 Task: Copy the link of Memphis, Tennessee, United States to share the place.
Action: Mouse moved to (348, 111)
Screenshot: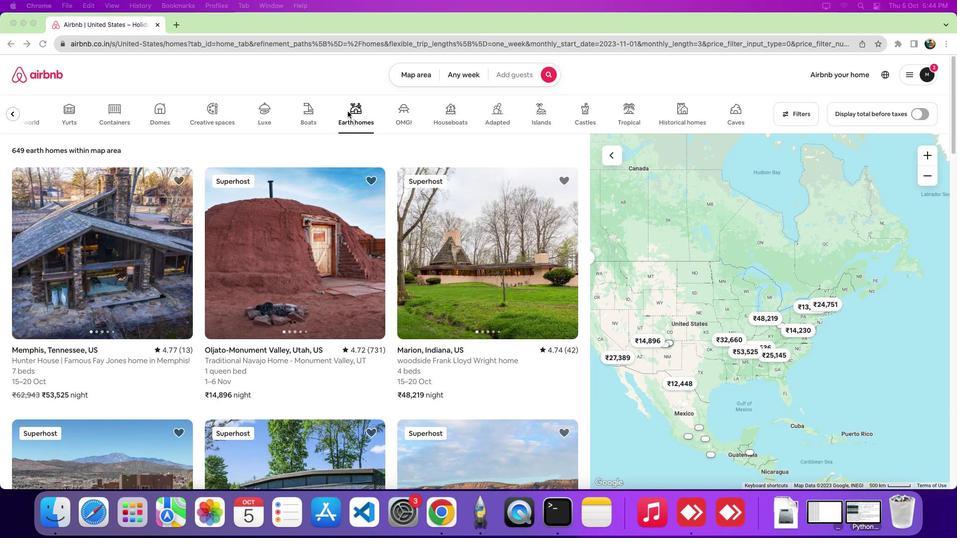 
Action: Mouse pressed left at (348, 111)
Screenshot: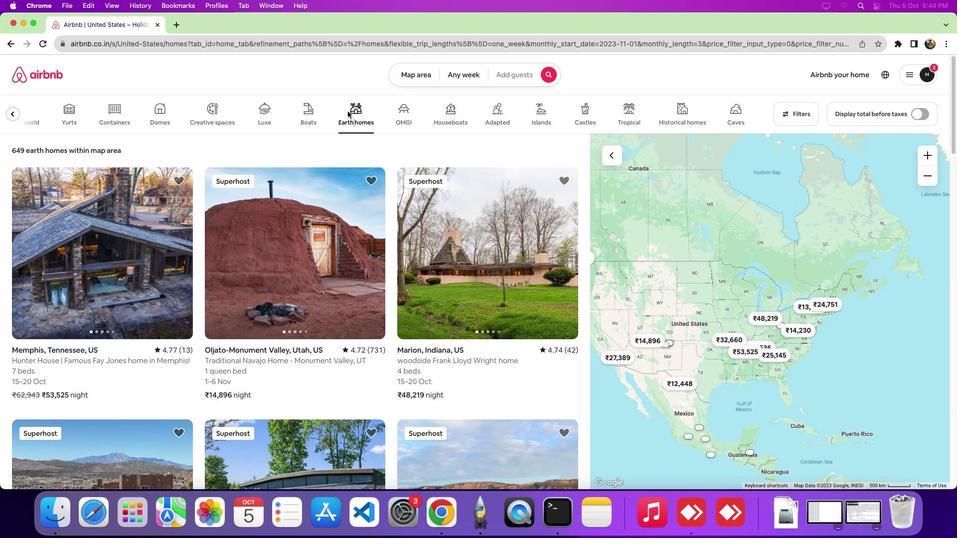 
Action: Mouse moved to (170, 269)
Screenshot: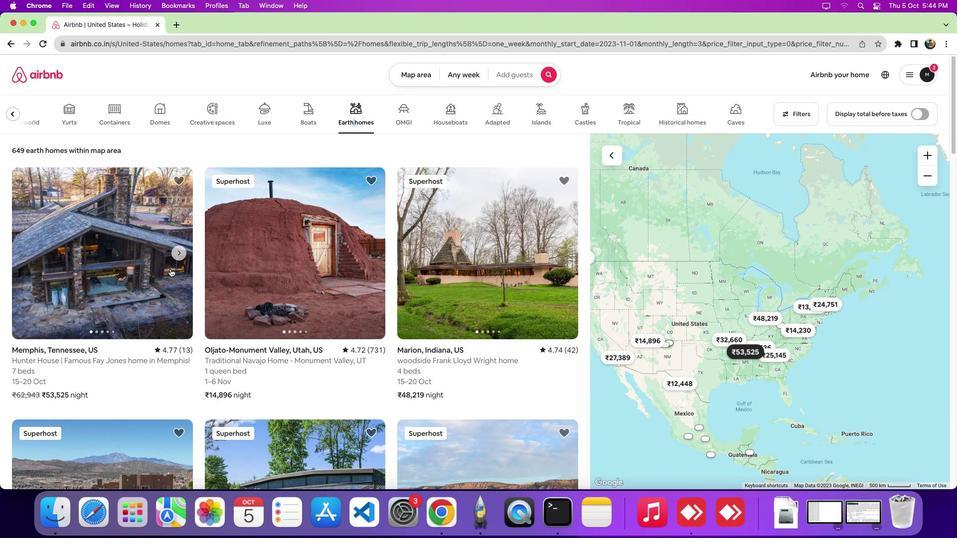 
Action: Mouse pressed left at (170, 269)
Screenshot: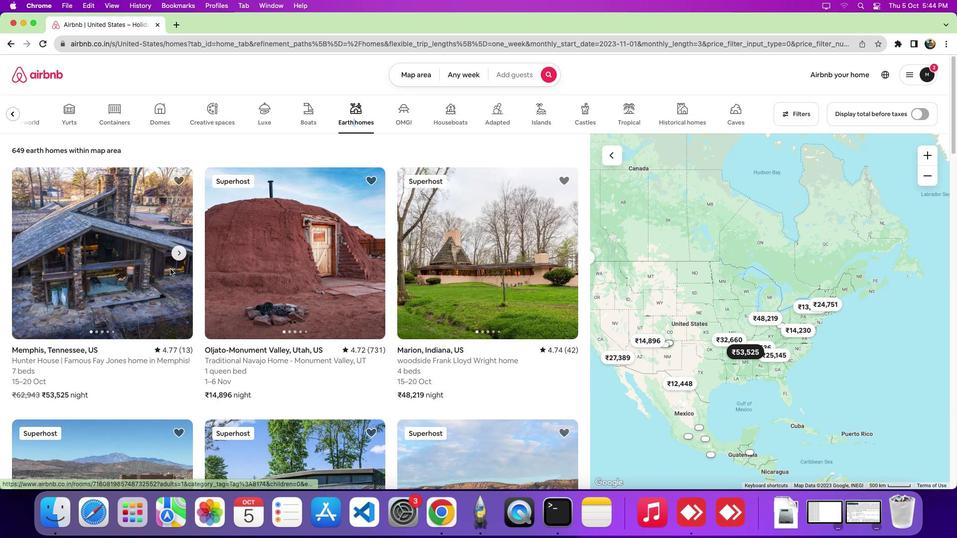 
Action: Mouse moved to (702, 118)
Screenshot: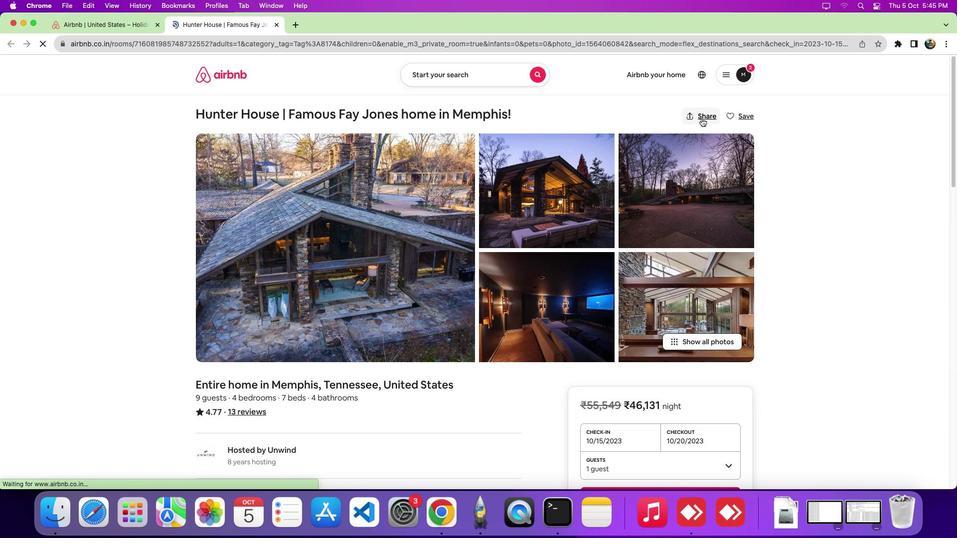
Action: Mouse pressed left at (702, 118)
Screenshot: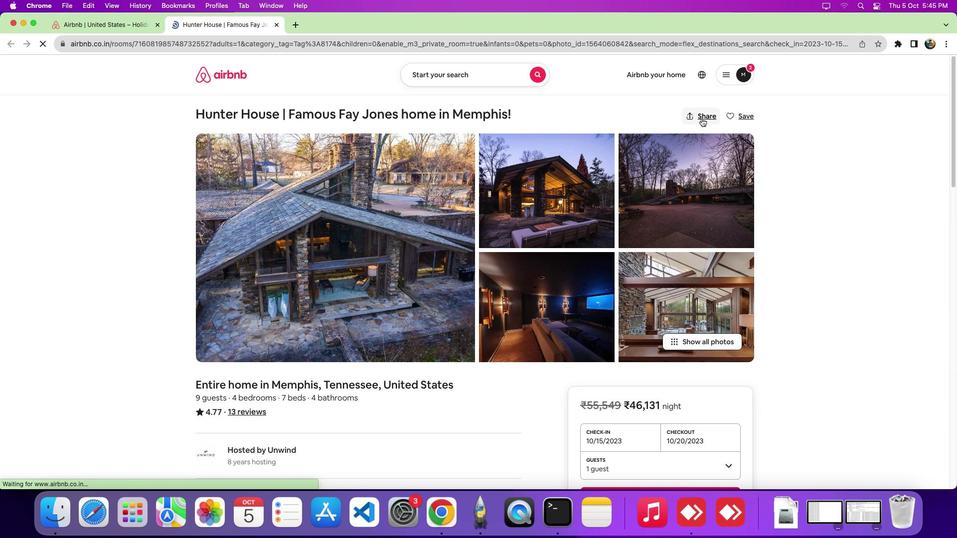 
Action: Mouse moved to (408, 252)
Screenshot: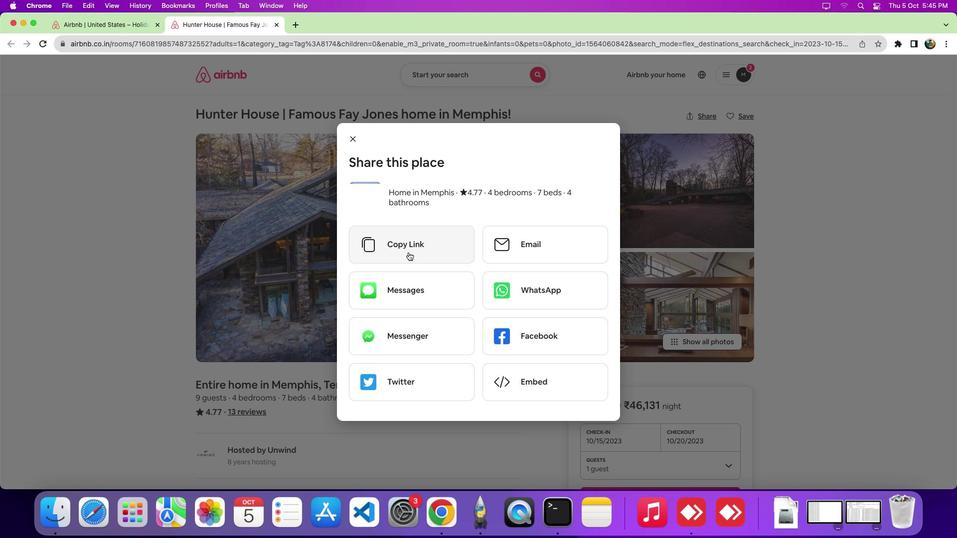 
Action: Mouse pressed left at (408, 252)
Screenshot: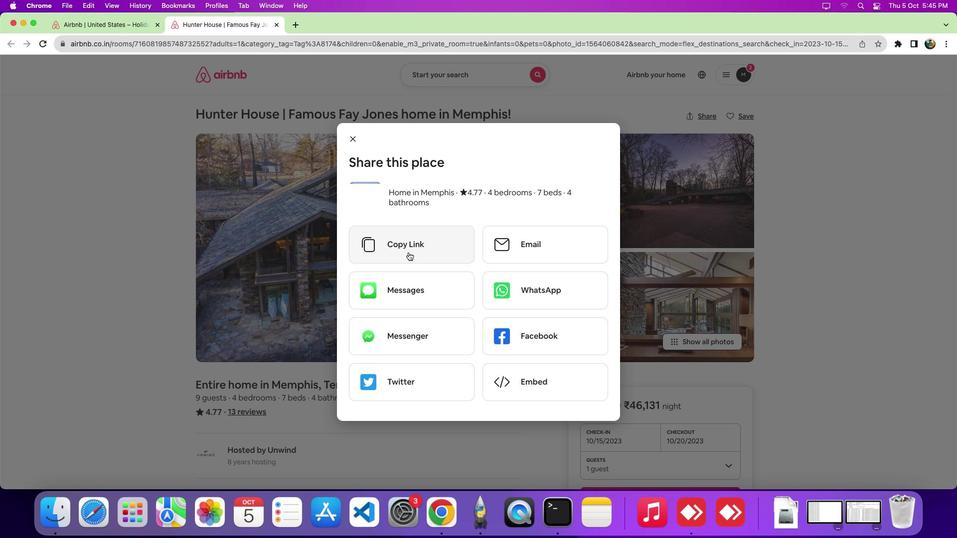 
